Task: In the  document overcomeprocrastination.rtf Select the last point and add comment:  'Excellent point!' Insert emoji reactions: 'Thumbs Up' Select all the potins and apply Uppercase
Action: Mouse moved to (425, 262)
Screenshot: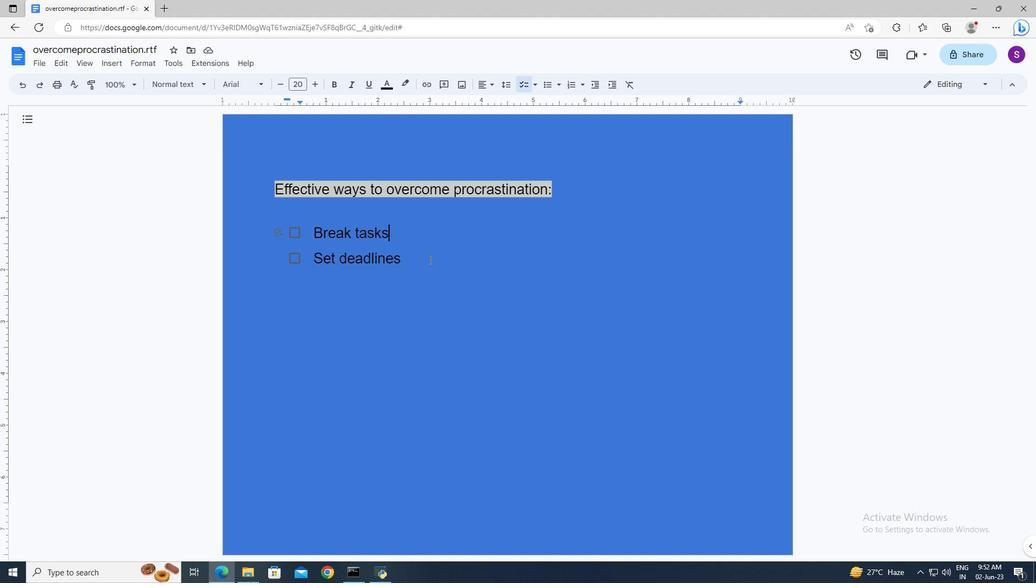 
Action: Mouse pressed left at (425, 262)
Screenshot: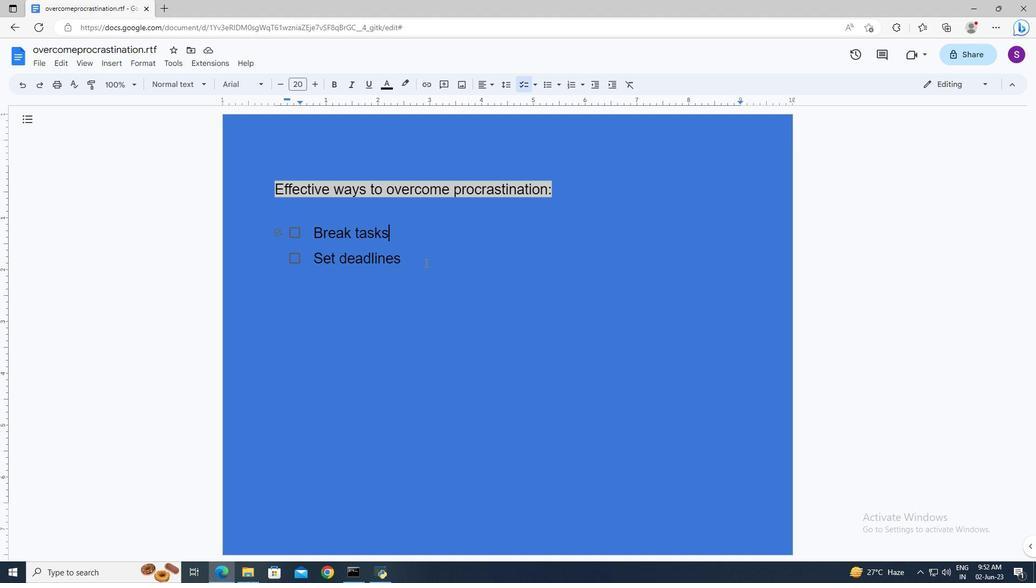 
Action: Mouse moved to (424, 262)
Screenshot: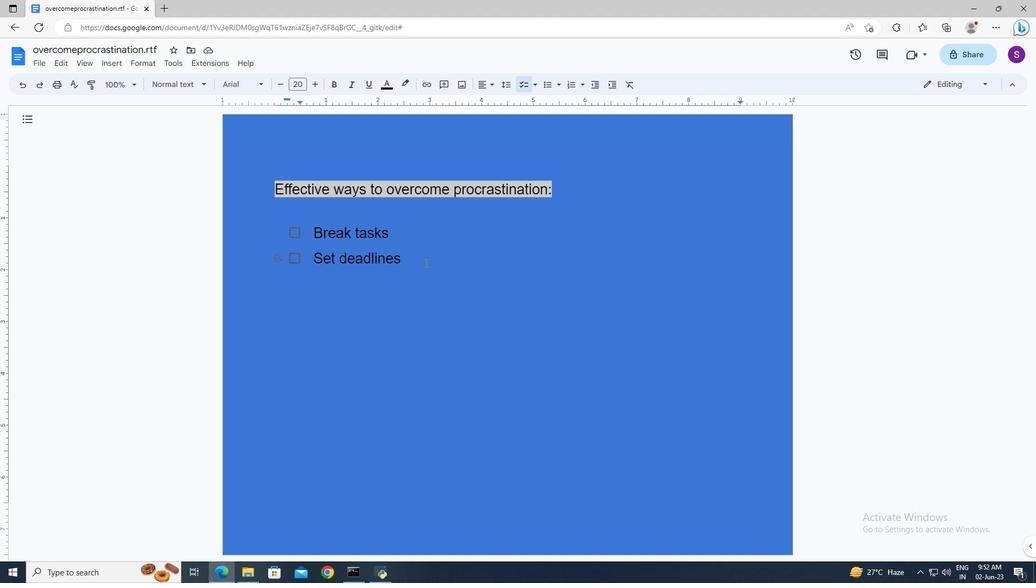 
Action: Key pressed <Key.shift>
Screenshot: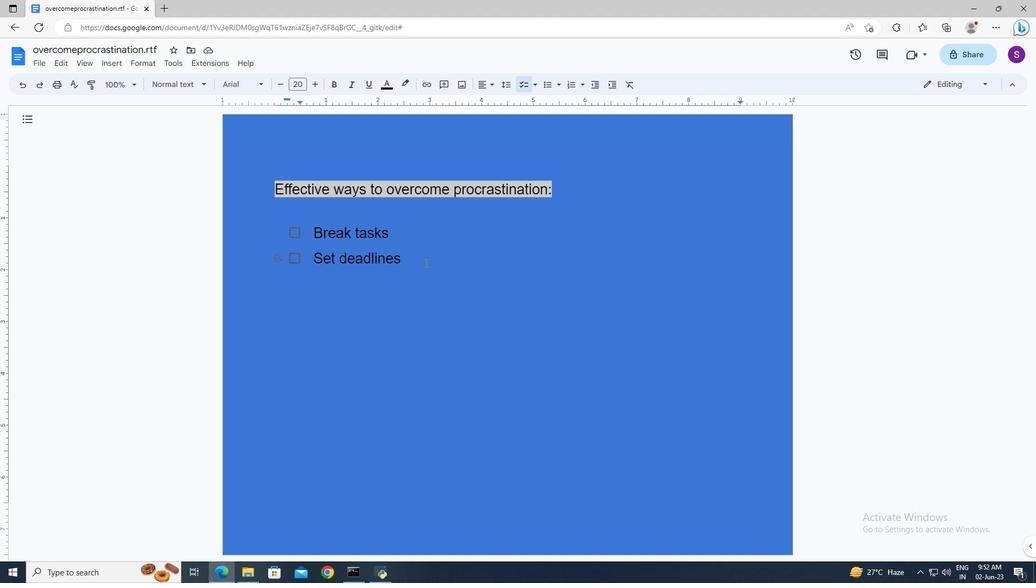 
Action: Mouse moved to (424, 262)
Screenshot: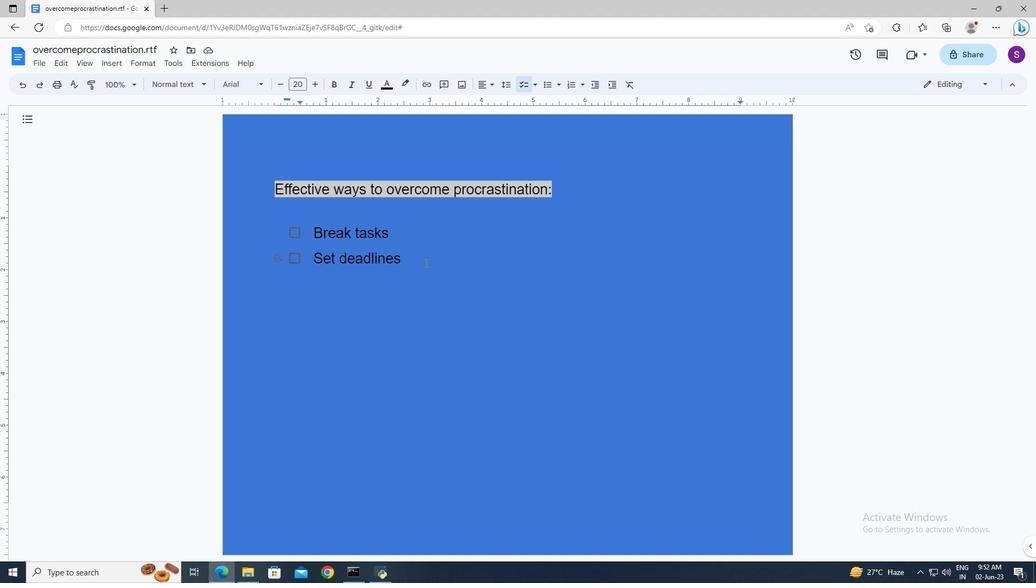 
Action: Key pressed <Key.left><Key.left>
Screenshot: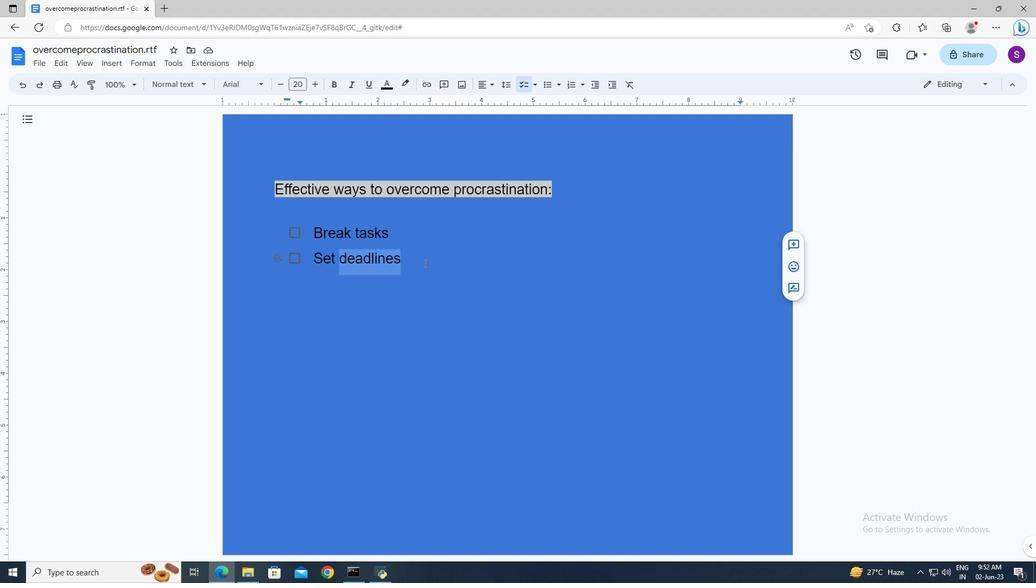 
Action: Mouse moved to (380, 260)
Screenshot: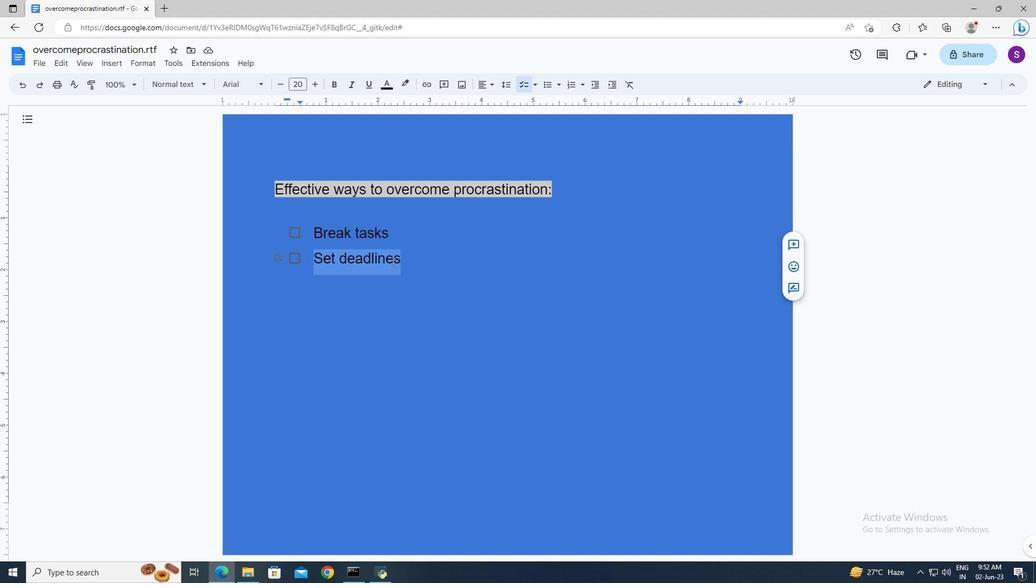 
Action: Mouse pressed right at (380, 260)
Screenshot: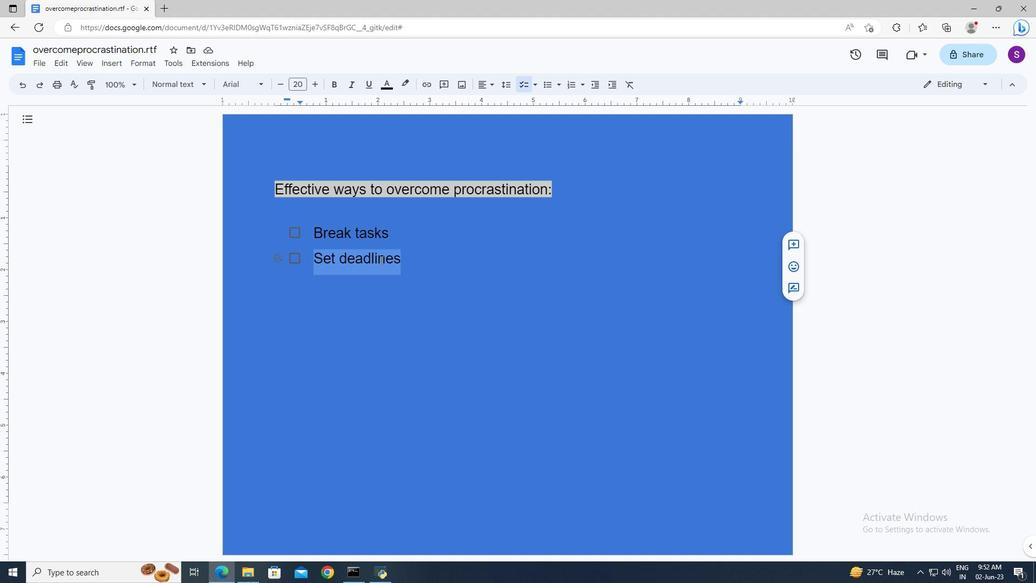 
Action: Mouse moved to (419, 366)
Screenshot: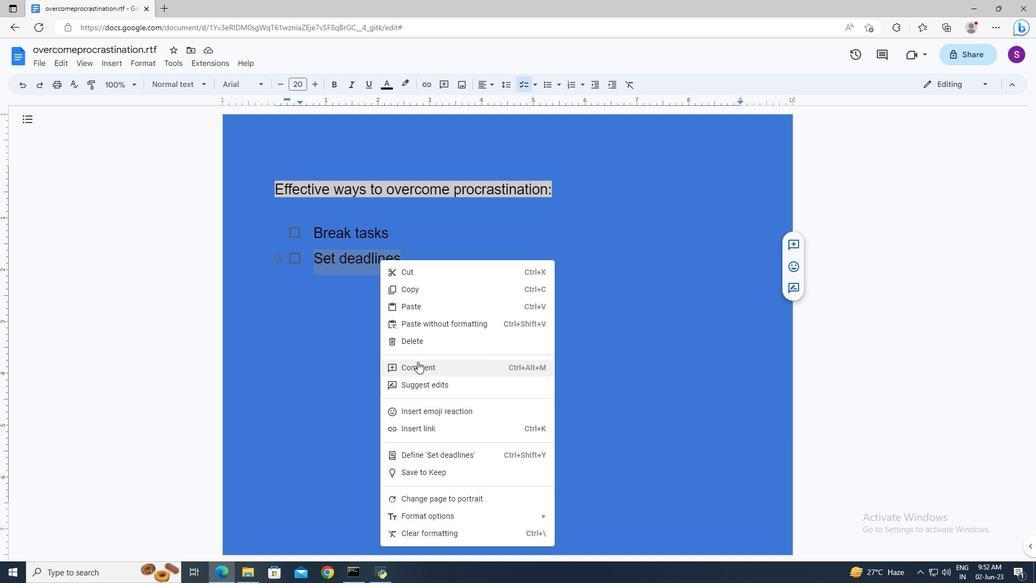 
Action: Mouse pressed left at (419, 366)
Screenshot: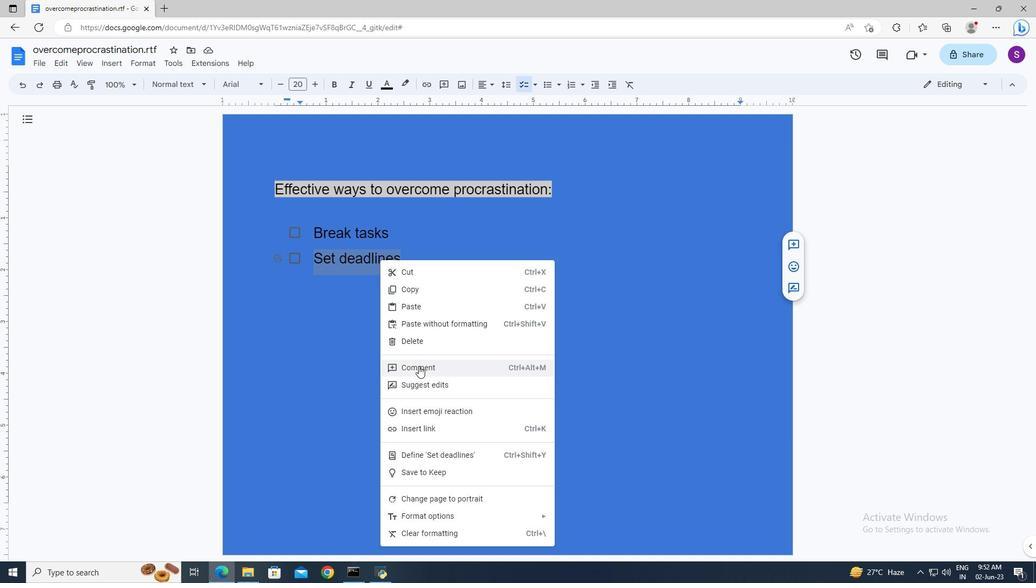 
Action: Mouse moved to (780, 305)
Screenshot: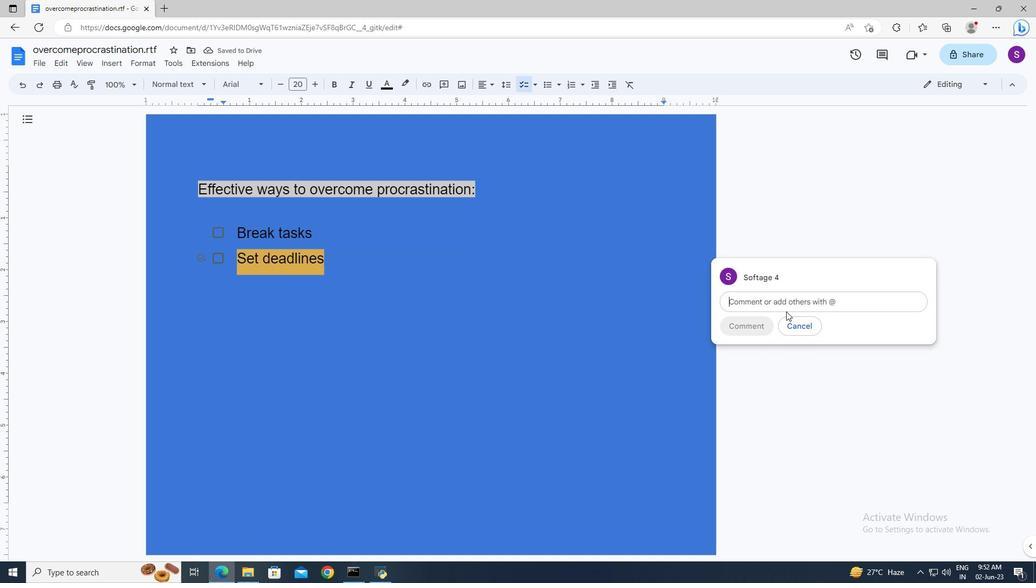 
Action: Mouse pressed left at (780, 305)
Screenshot: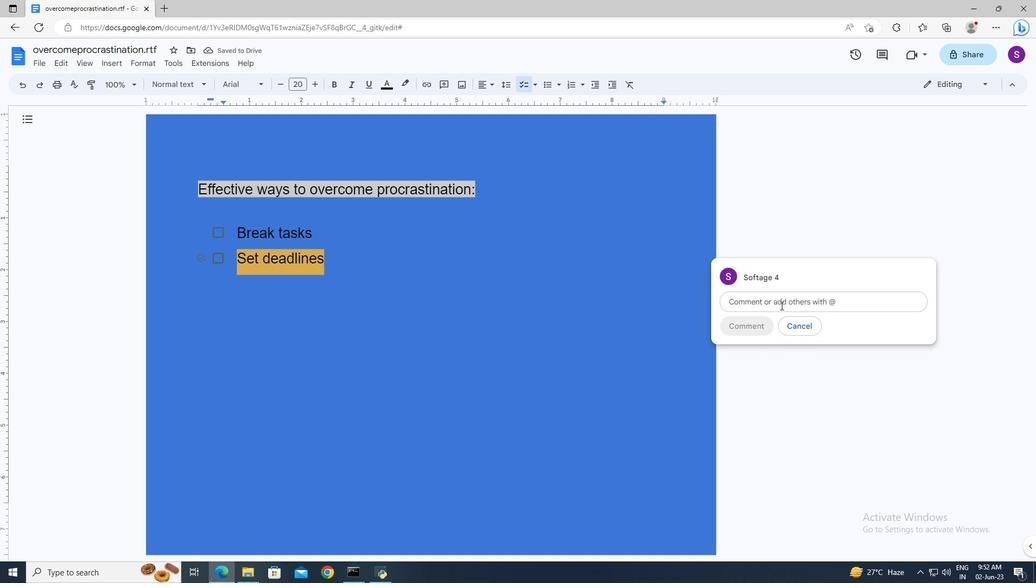 
Action: Mouse moved to (746, 291)
Screenshot: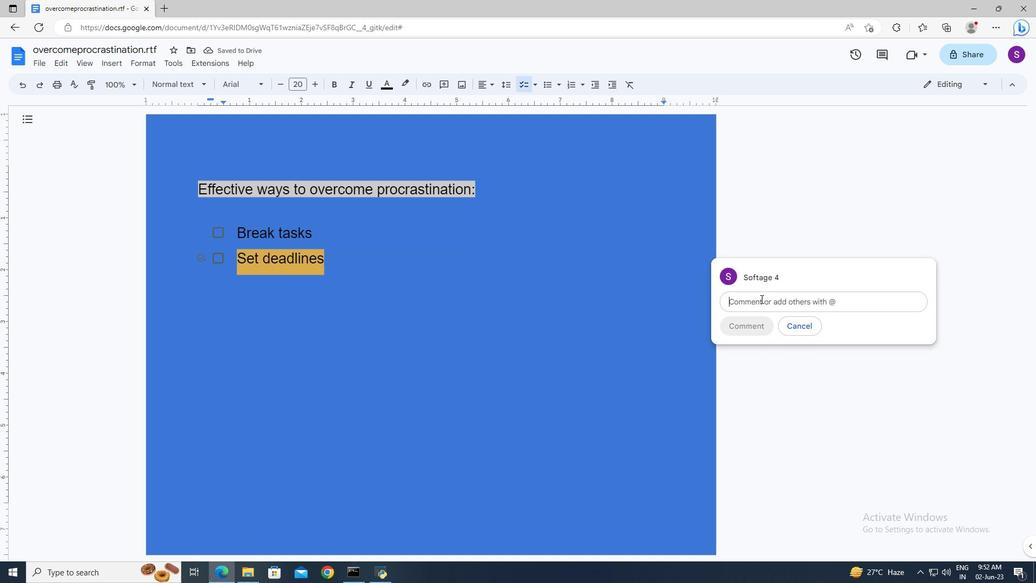 
Action: Key pressed <Key.shift>Excellent<Key.space>point
Screenshot: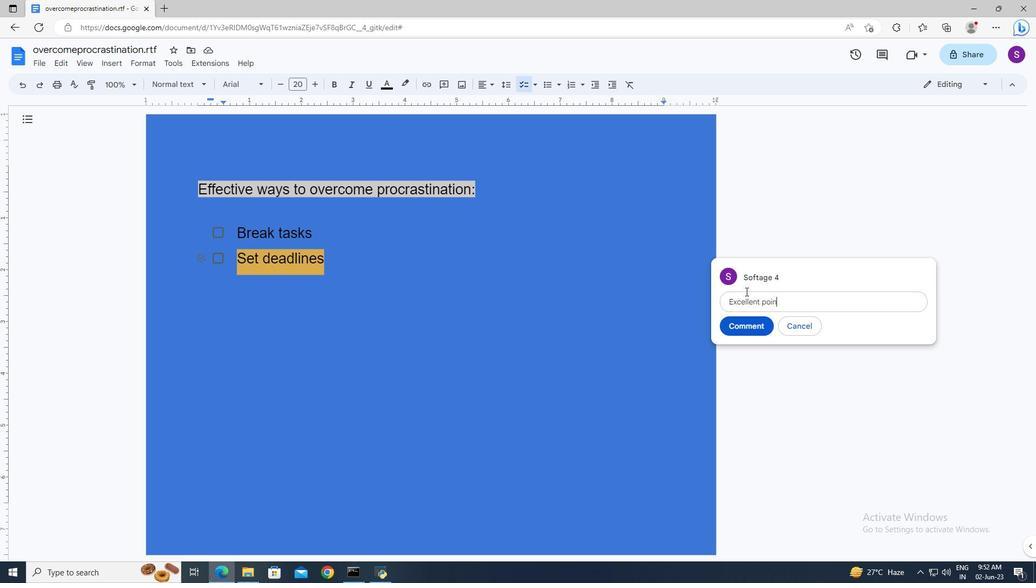 
Action: Mouse moved to (745, 291)
Screenshot: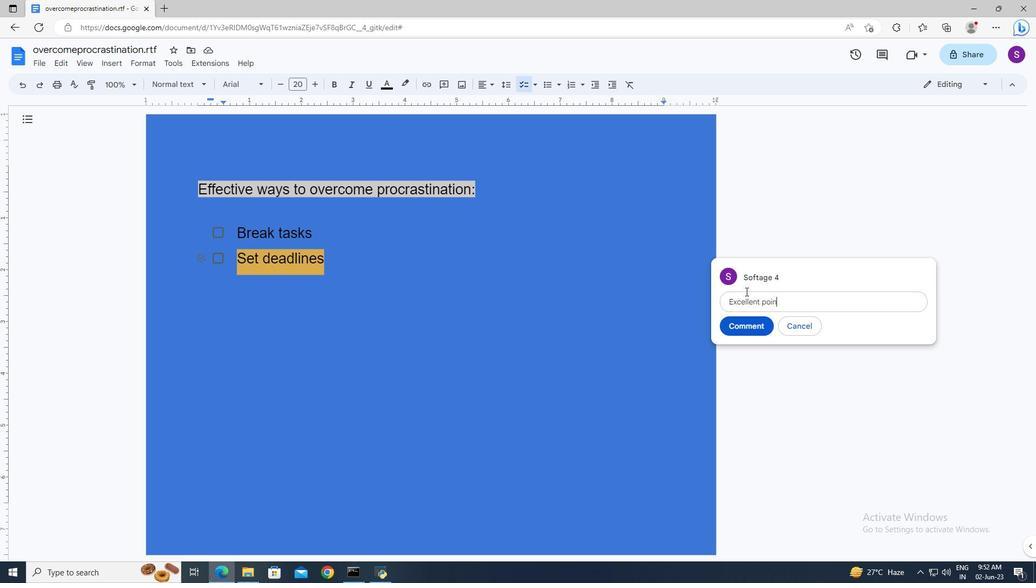 
Action: Key pressed <Key.shift>!
Screenshot: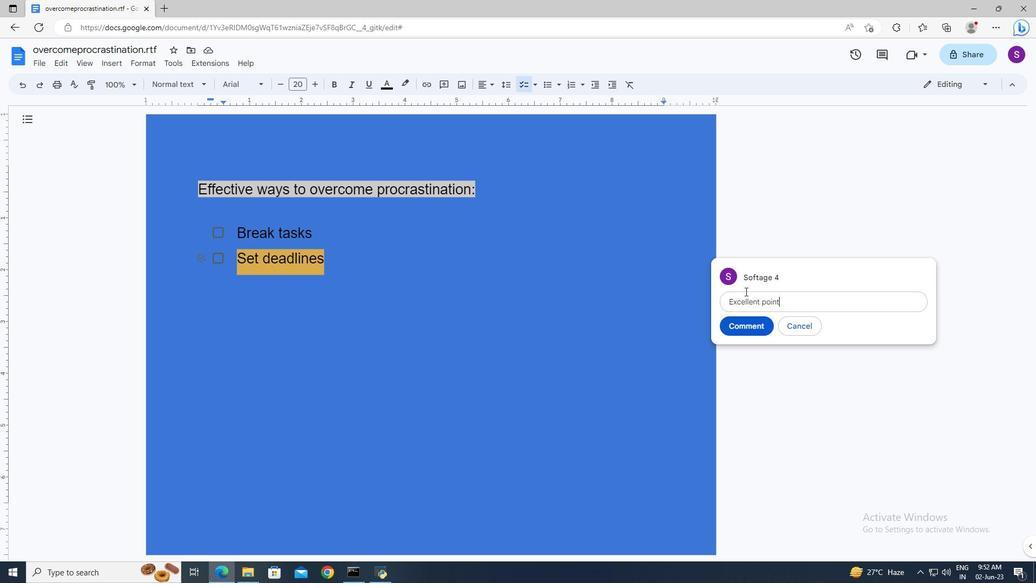 
Action: Mouse moved to (745, 323)
Screenshot: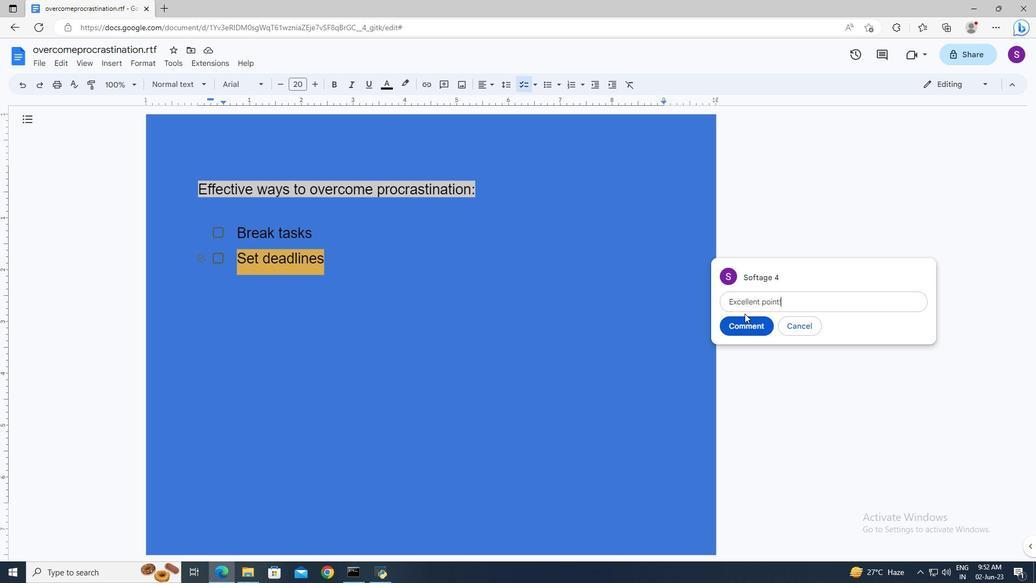
Action: Mouse pressed left at (745, 323)
Screenshot: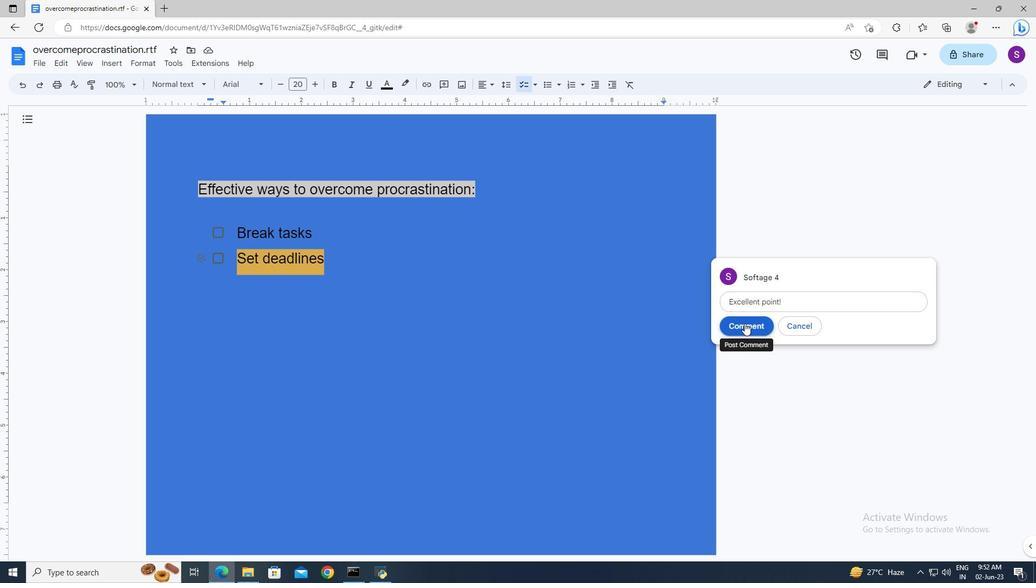 
Action: Mouse moved to (357, 260)
Screenshot: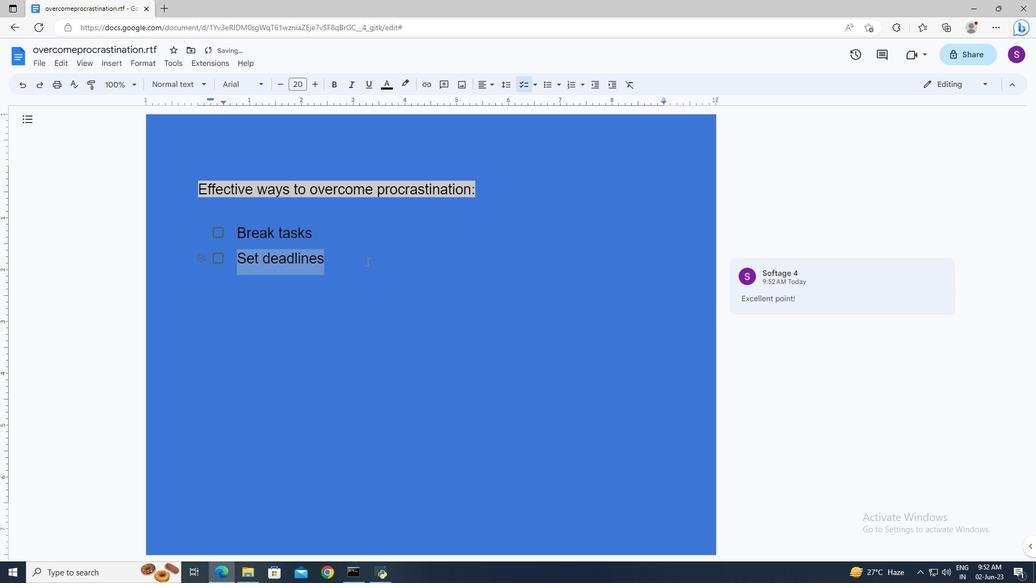 
Action: Mouse pressed left at (357, 260)
Screenshot: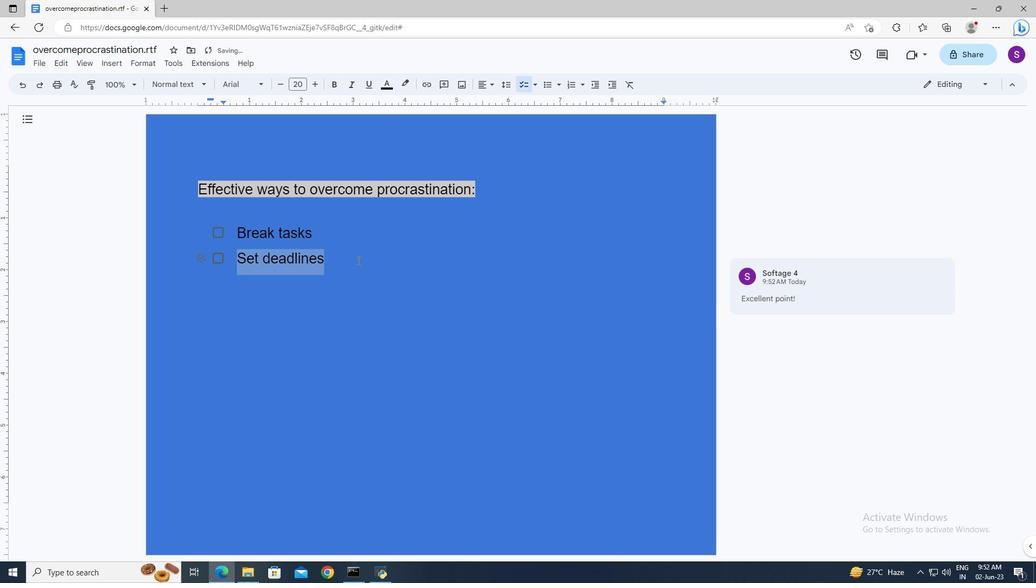 
Action: Mouse moved to (105, 62)
Screenshot: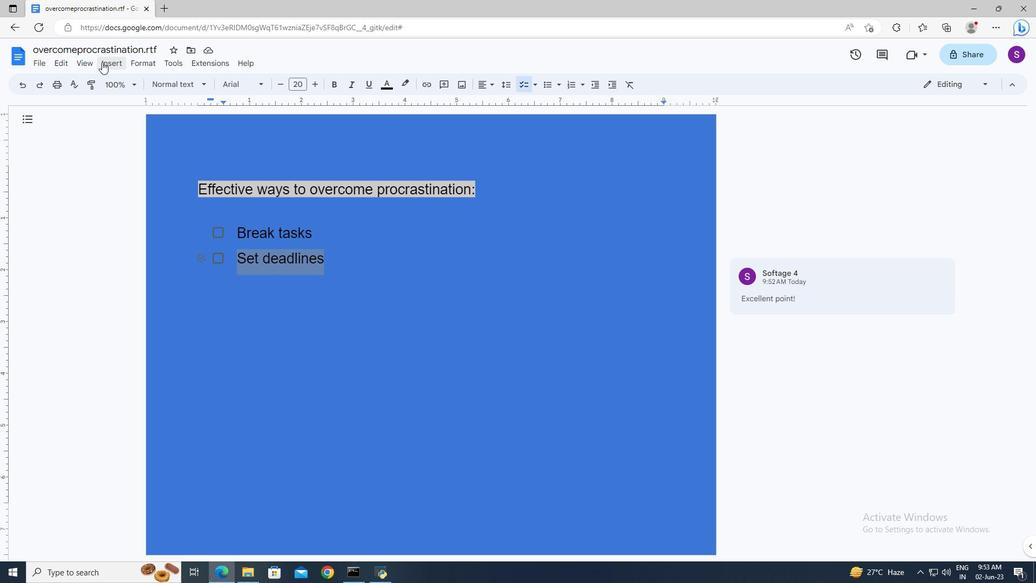 
Action: Mouse pressed left at (105, 62)
Screenshot: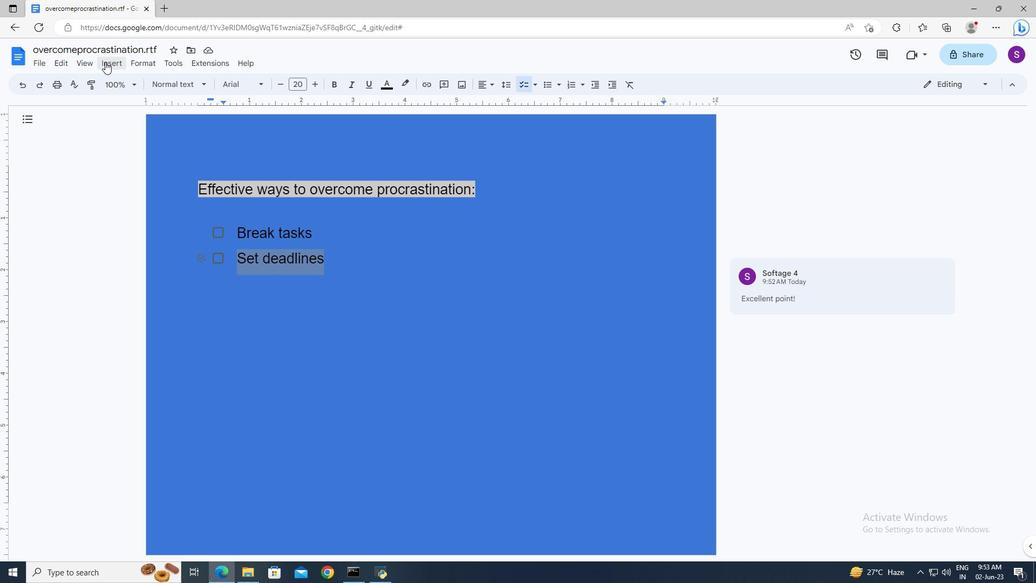 
Action: Mouse moved to (115, 159)
Screenshot: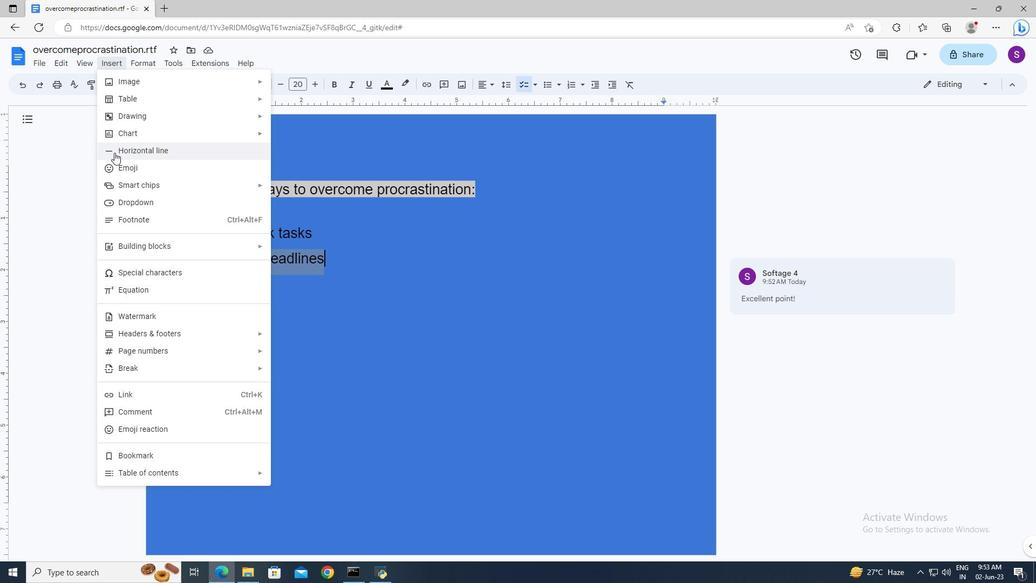 
Action: Mouse pressed left at (115, 159)
Screenshot: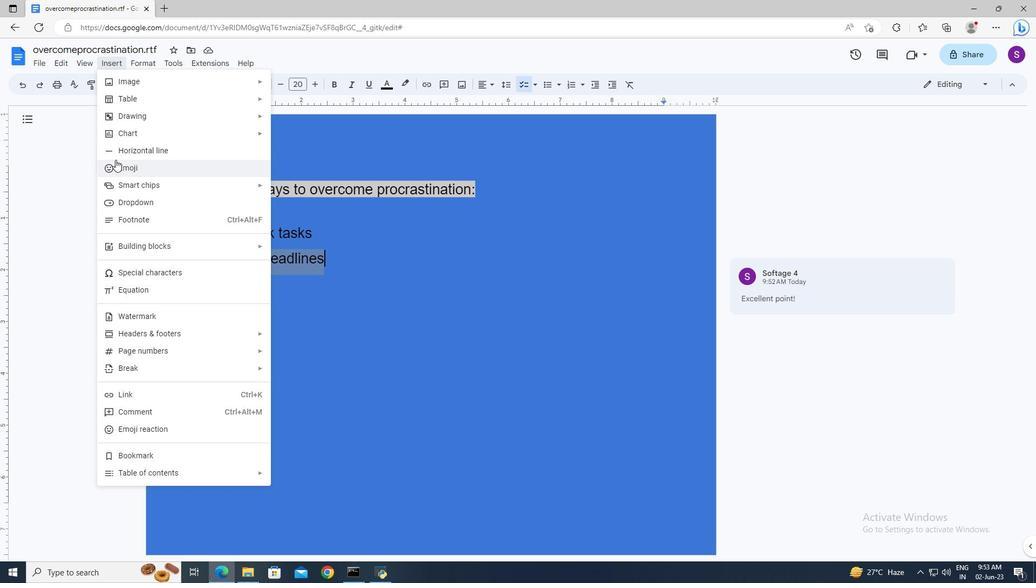 
Action: Mouse moved to (334, 468)
Screenshot: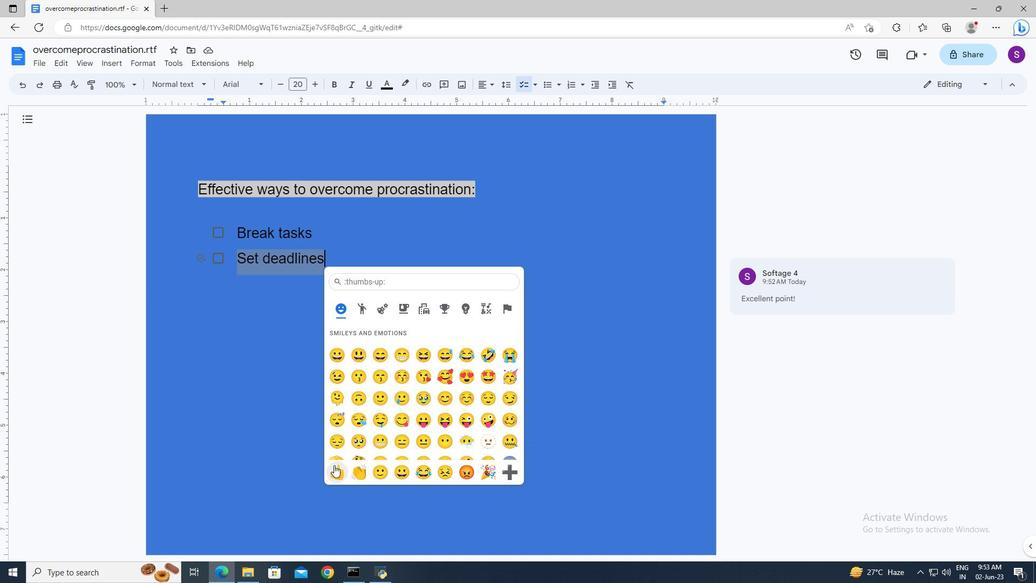 
Action: Mouse pressed left at (334, 468)
Screenshot: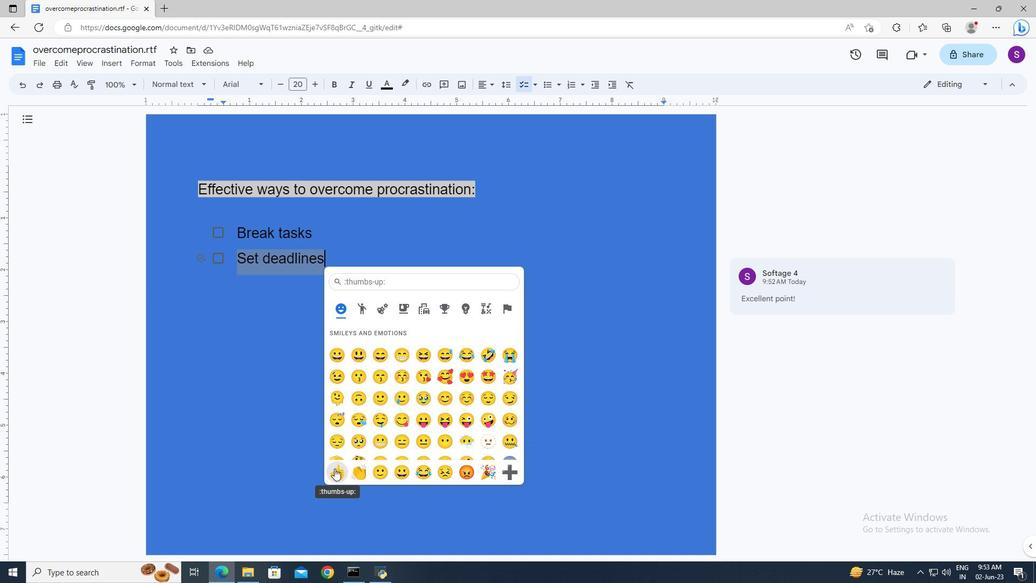
Action: Mouse moved to (323, 258)
Screenshot: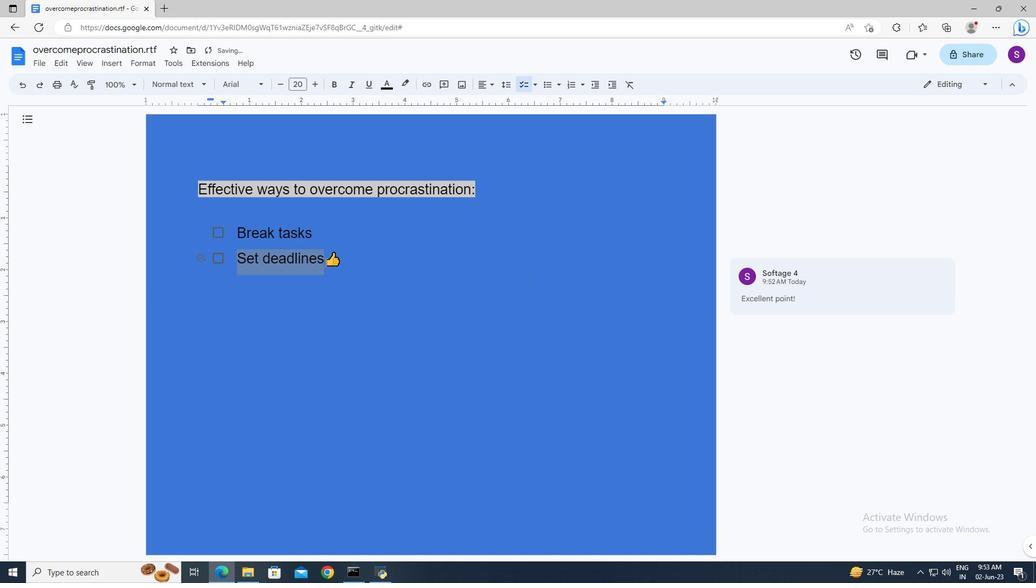 
Action: Mouse pressed left at (323, 258)
Screenshot: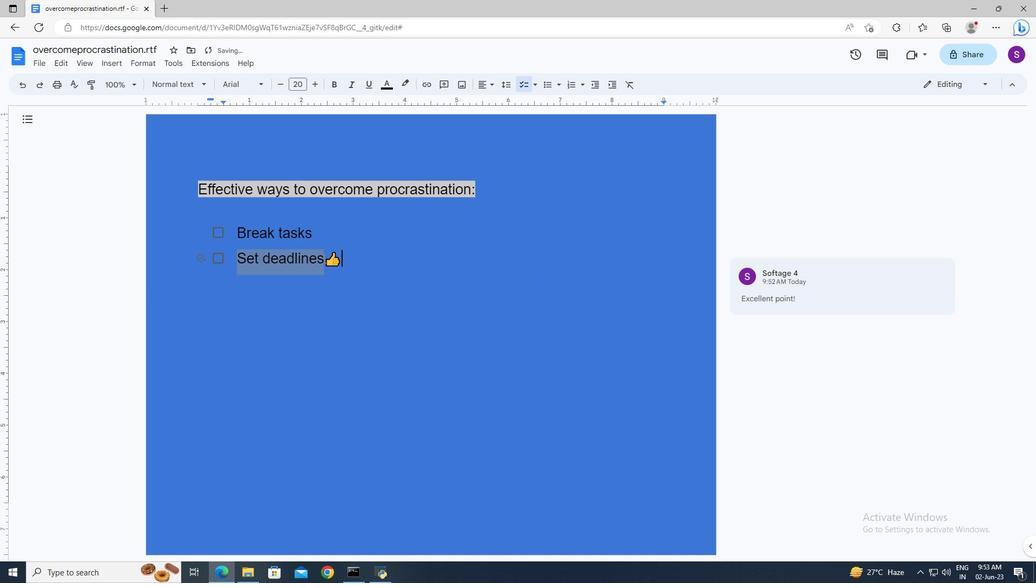 
Action: Mouse moved to (322, 258)
Screenshot: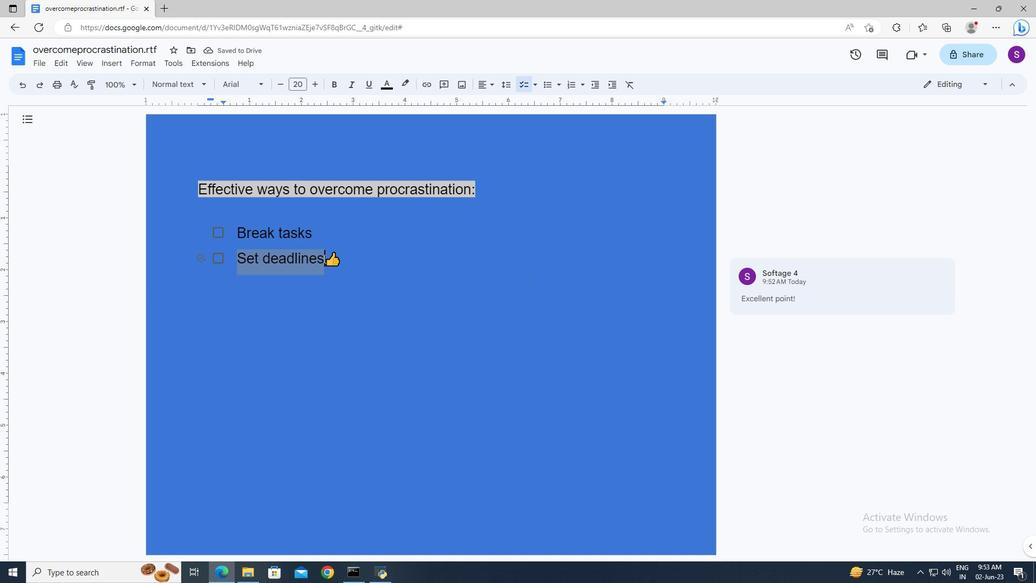 
Action: Key pressed <Key.shift><Key.up><Key.up>
Screenshot: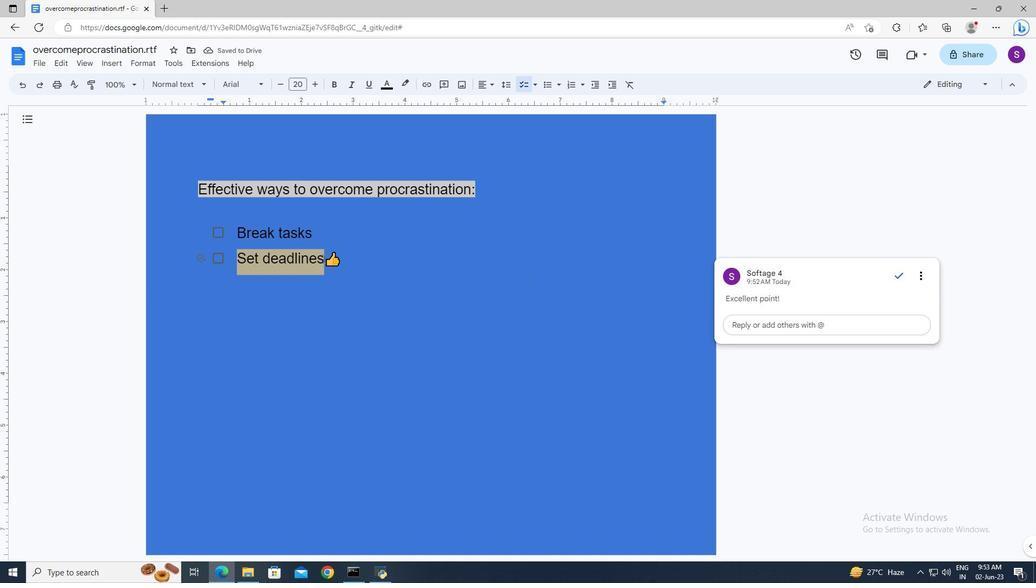 
Action: Mouse moved to (143, 68)
Screenshot: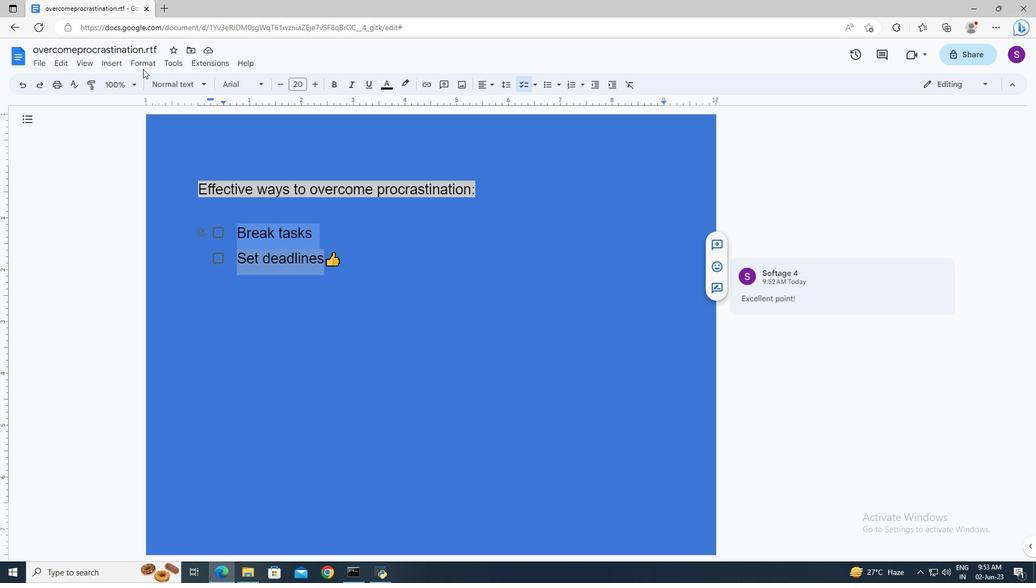 
Action: Mouse pressed left at (143, 68)
Screenshot: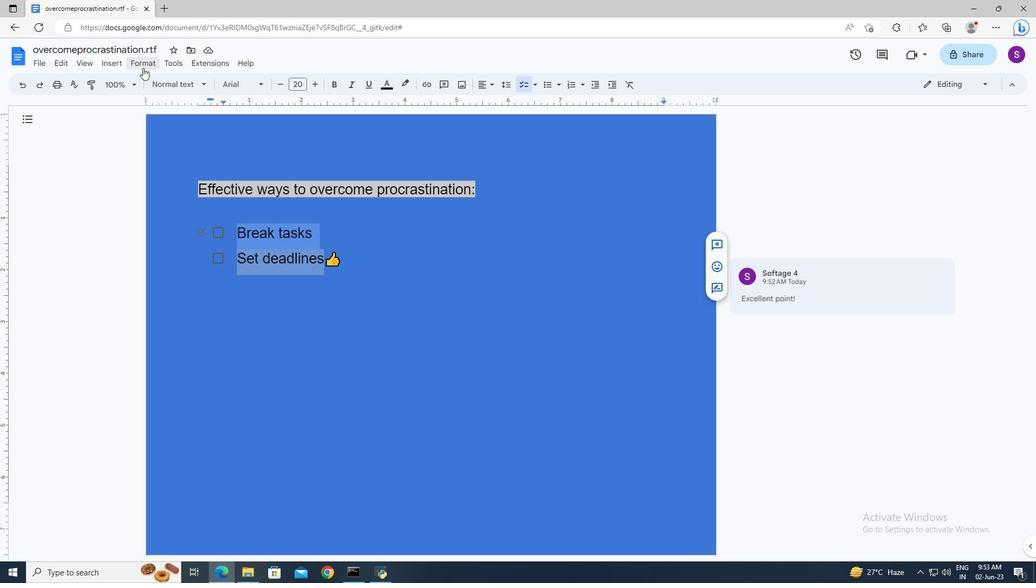 
Action: Mouse moved to (465, 233)
Screenshot: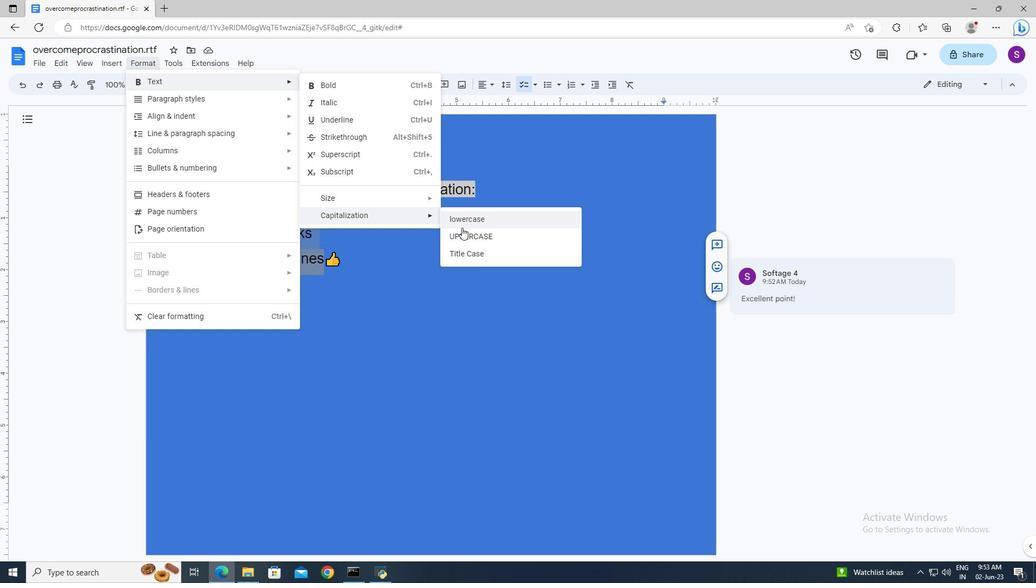 
Action: Mouse pressed left at (465, 233)
Screenshot: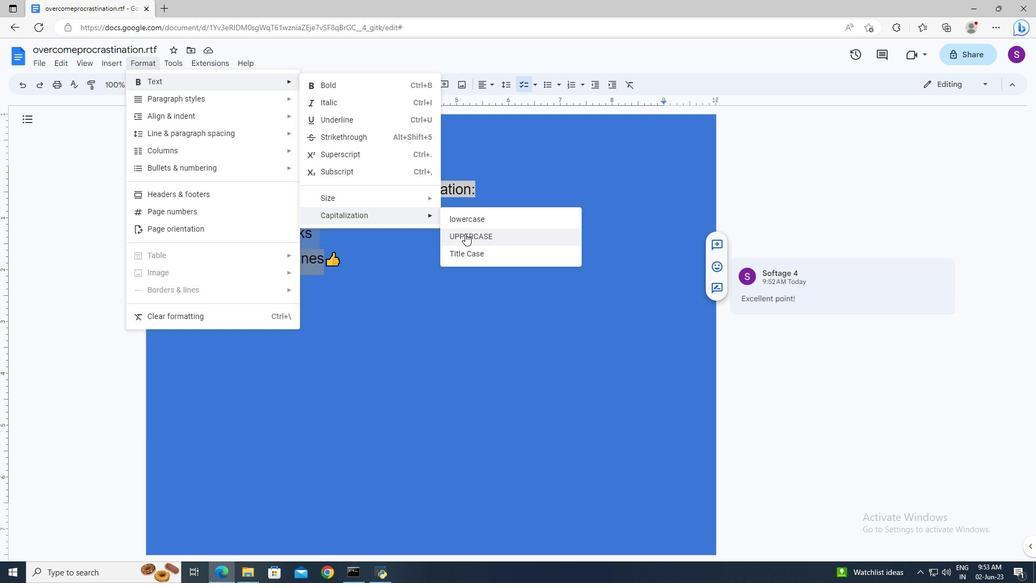 
Action: Mouse moved to (469, 277)
Screenshot: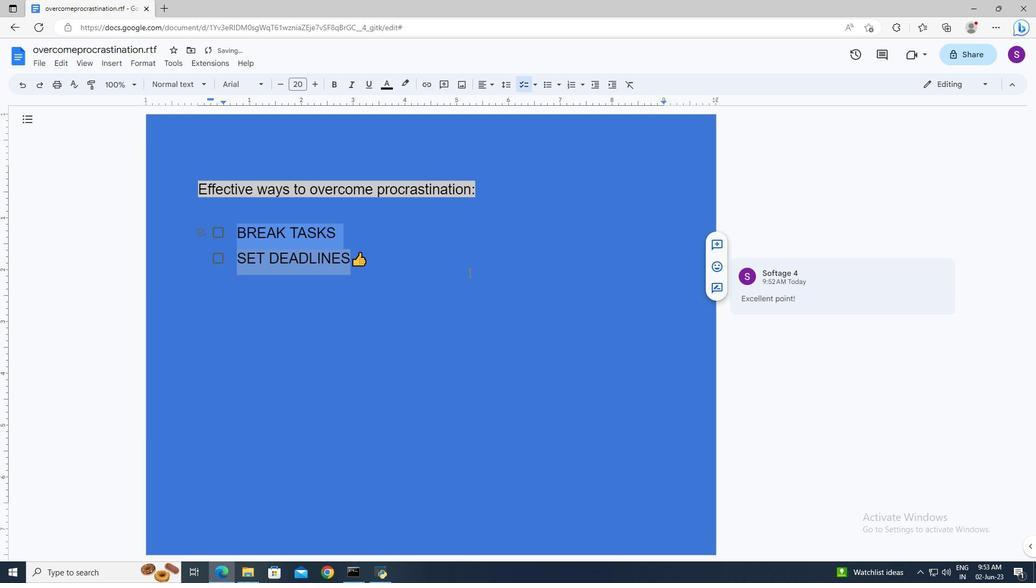 
Action: Mouse pressed left at (469, 277)
Screenshot: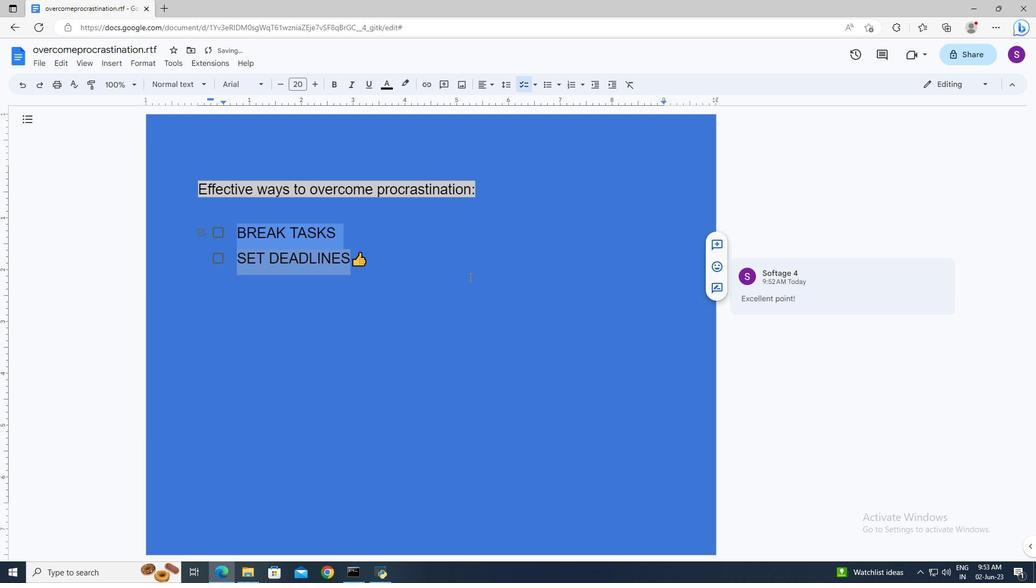 
